Task: Add Once Upon A Farm Organic Black Bean Red Pepper Sweet Potato & Cilantro Plant-Rich Baby Meals to the cart.
Action: Mouse pressed left at (260, 120)
Screenshot: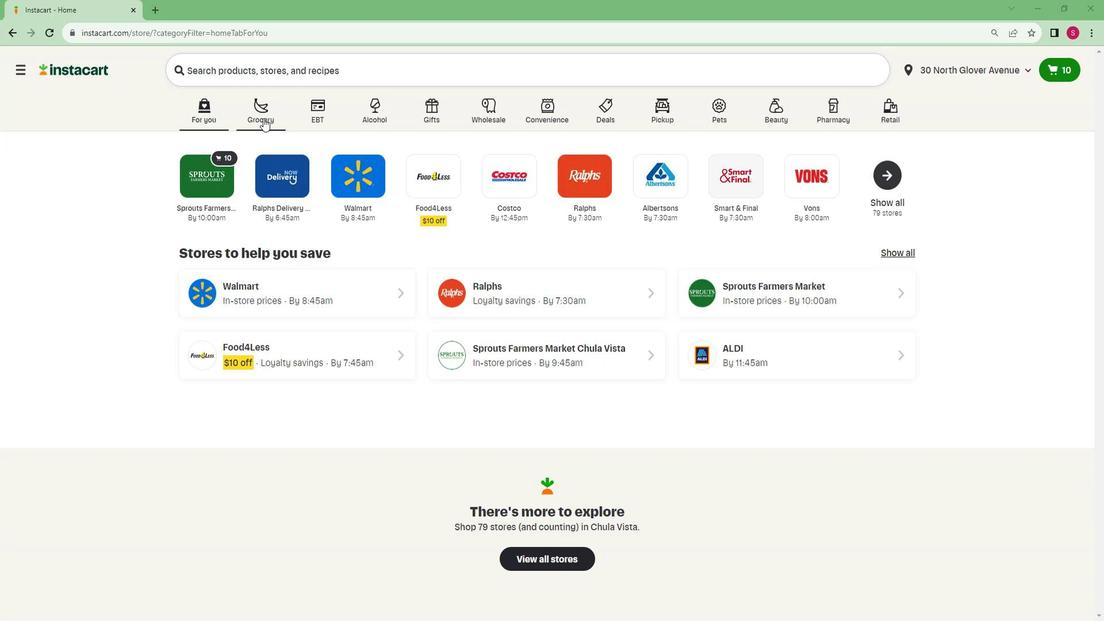 
Action: Mouse moved to (276, 350)
Screenshot: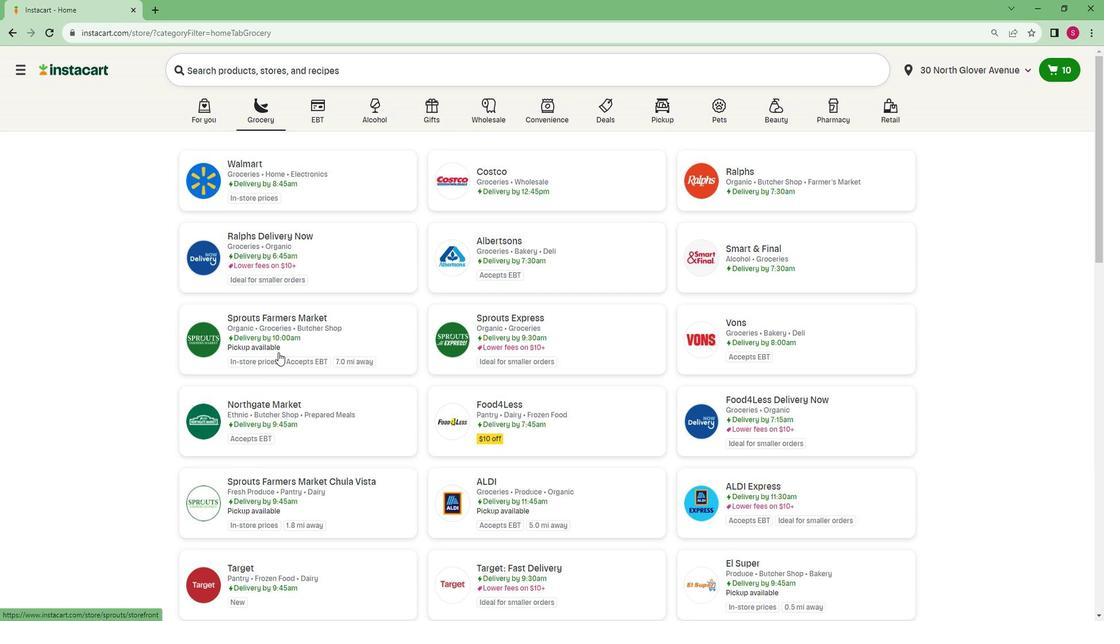 
Action: Mouse pressed left at (276, 350)
Screenshot: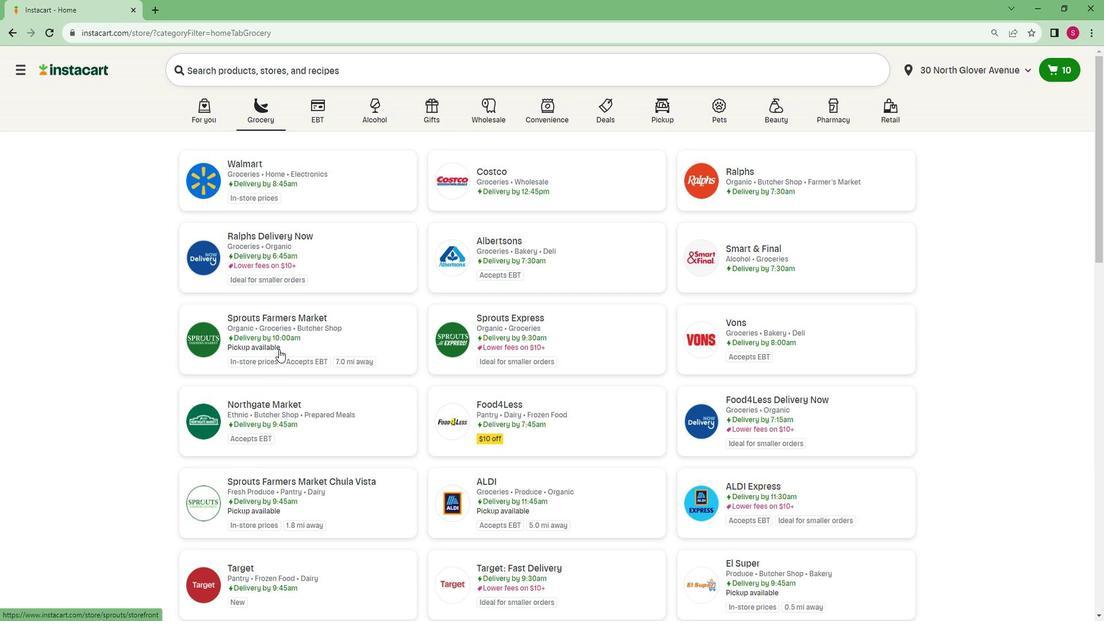 
Action: Mouse moved to (62, 478)
Screenshot: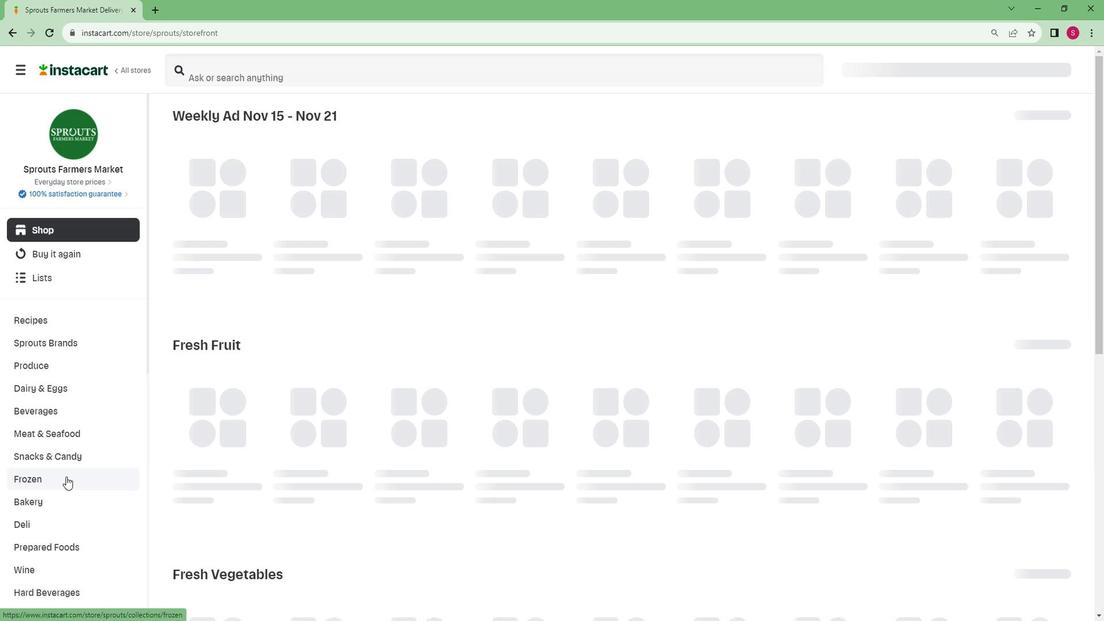 
Action: Mouse scrolled (62, 477) with delta (0, 0)
Screenshot: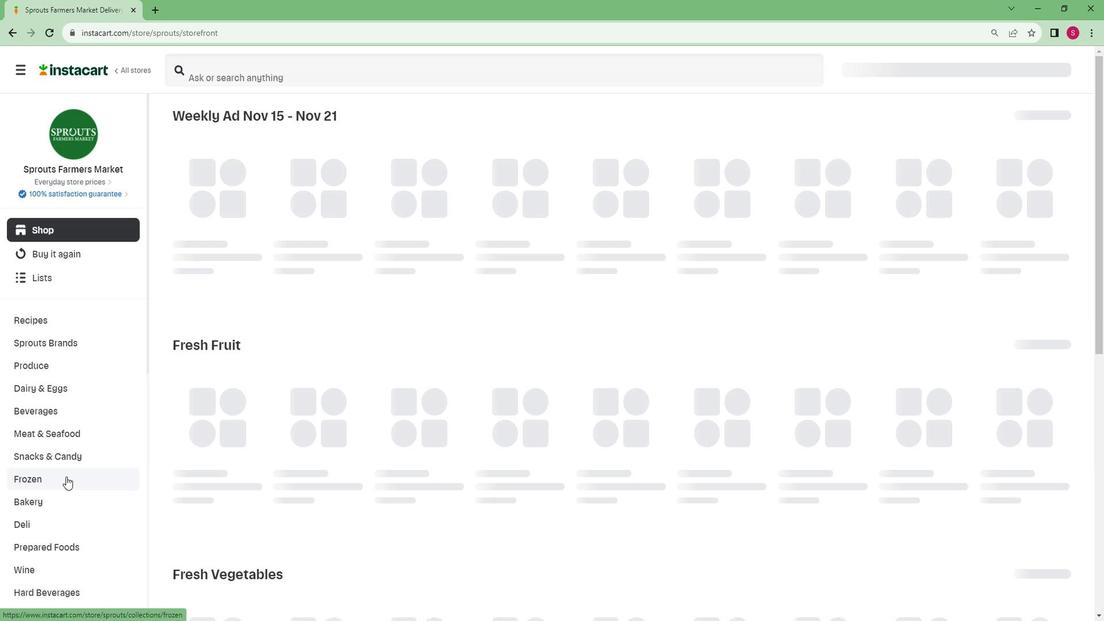 
Action: Mouse moved to (61, 478)
Screenshot: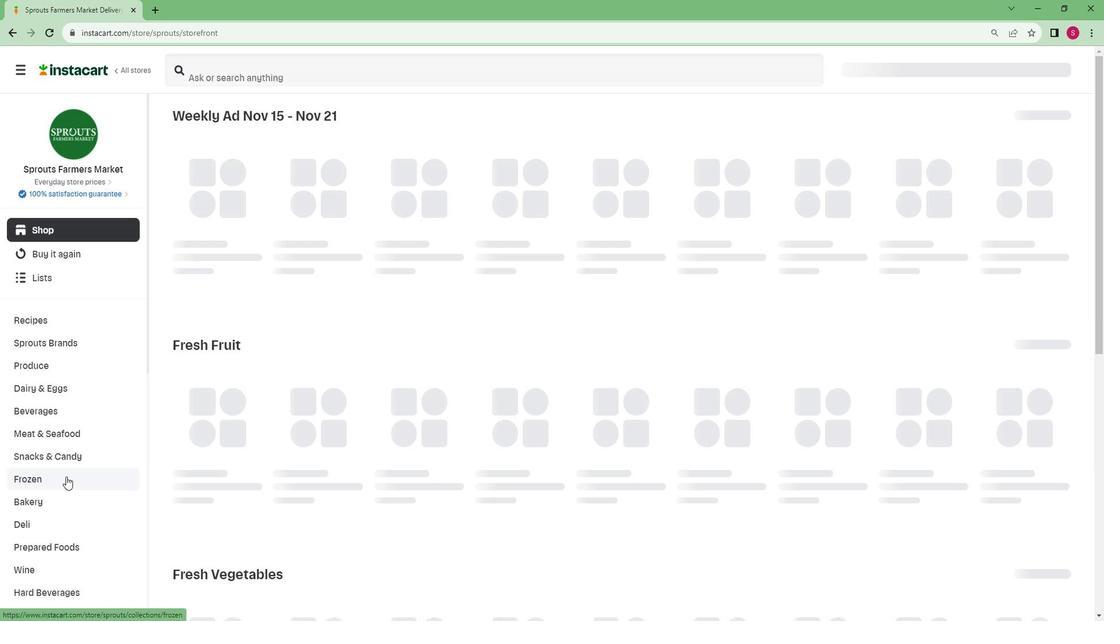 
Action: Mouse scrolled (61, 477) with delta (0, 0)
Screenshot: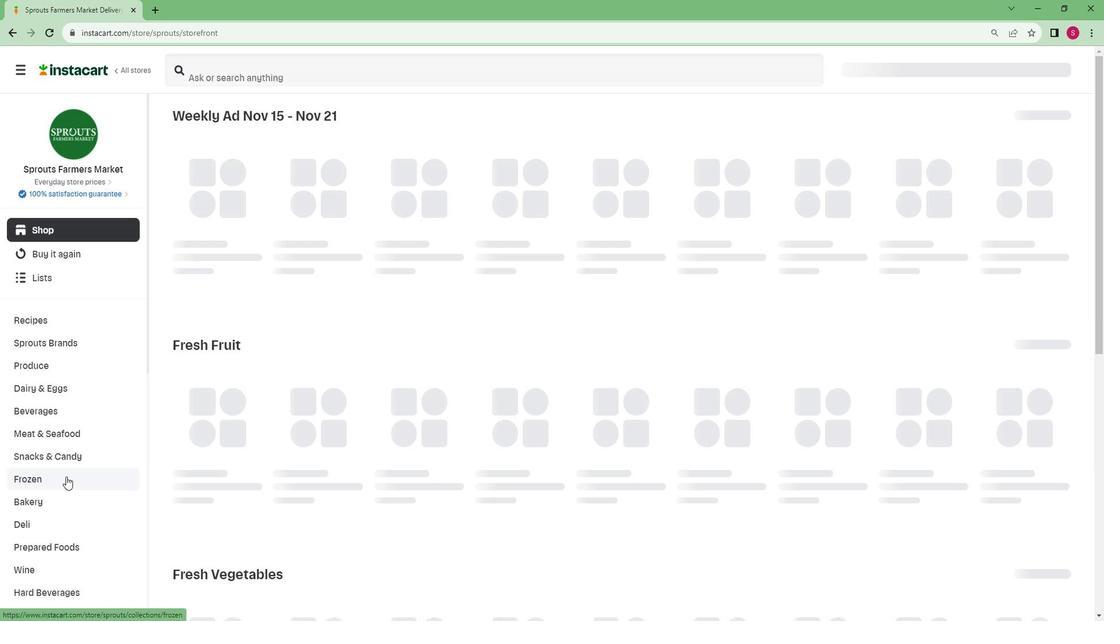 
Action: Mouse moved to (61, 478)
Screenshot: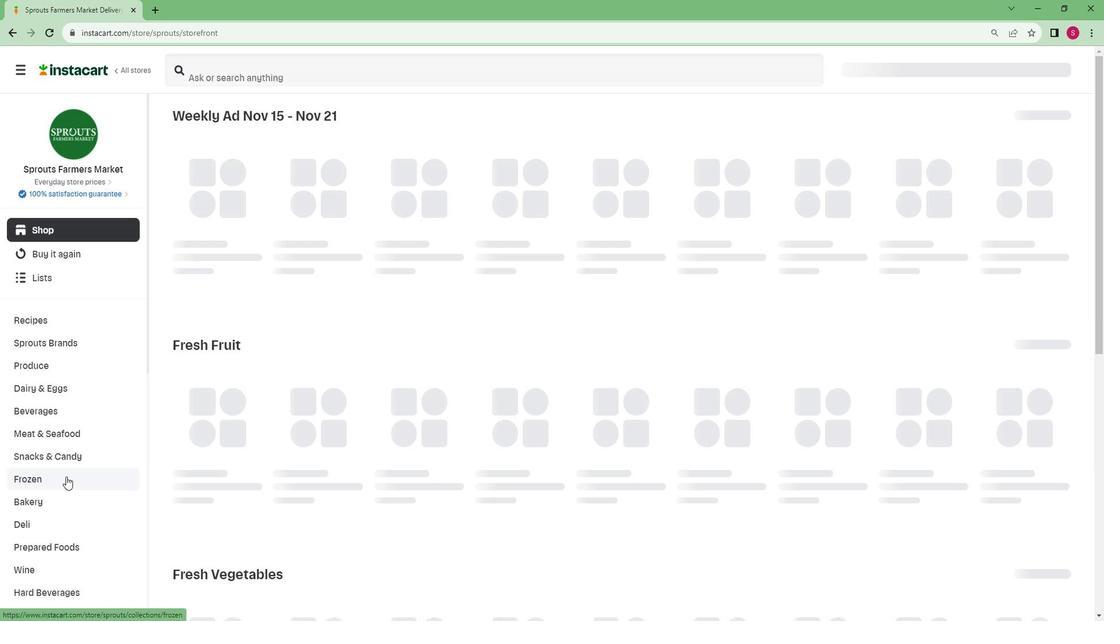 
Action: Mouse scrolled (61, 477) with delta (0, 0)
Screenshot: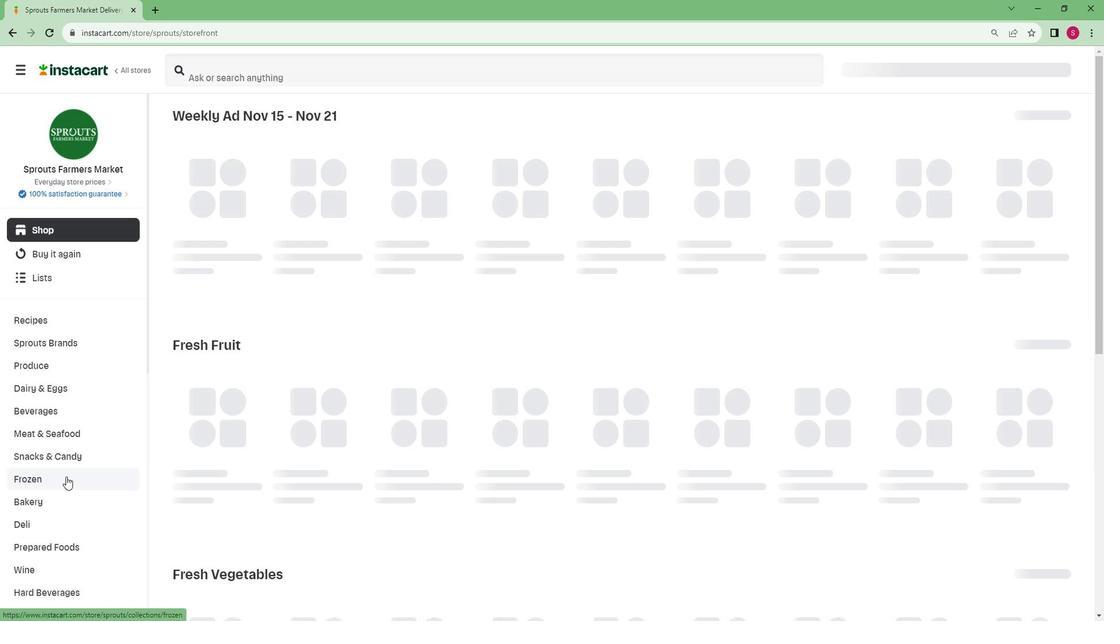 
Action: Mouse scrolled (61, 477) with delta (0, 0)
Screenshot: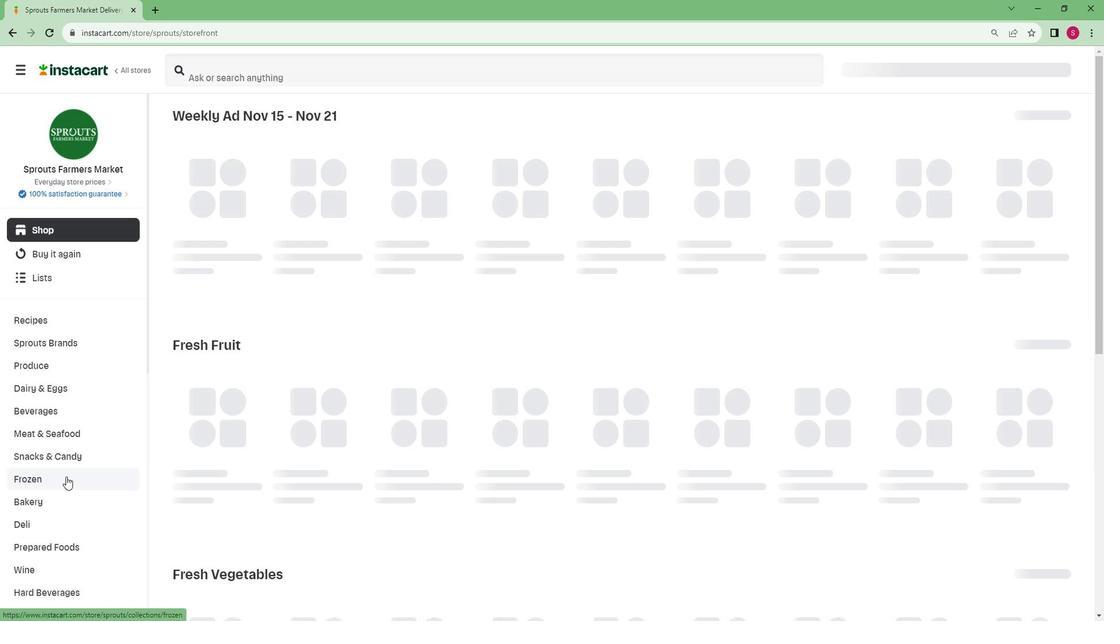 
Action: Mouse scrolled (61, 477) with delta (0, 0)
Screenshot: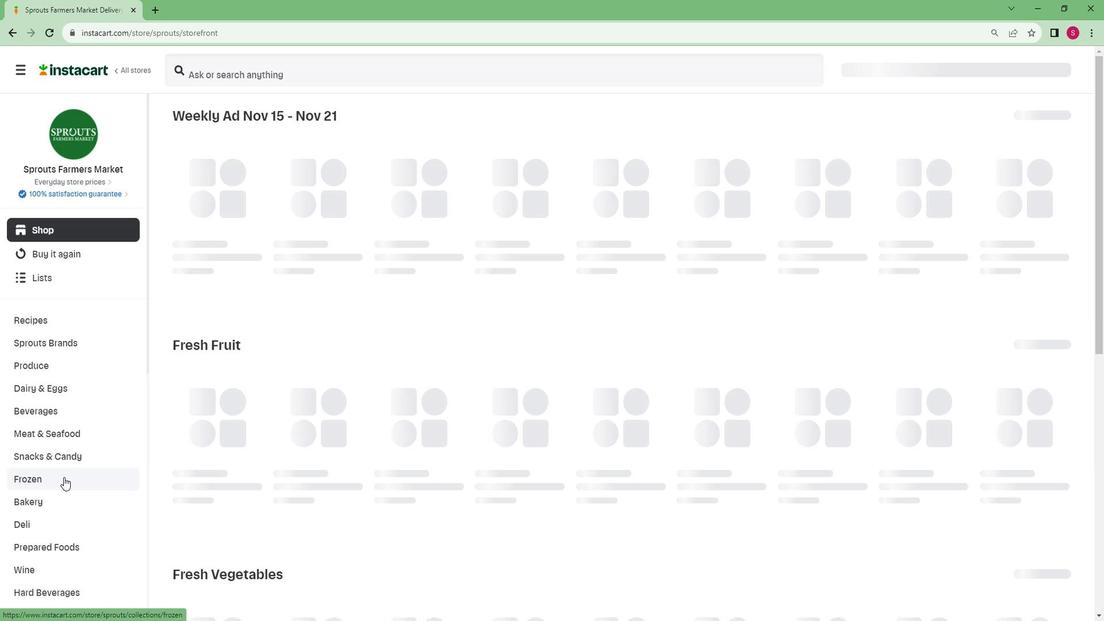 
Action: Mouse scrolled (61, 477) with delta (0, 0)
Screenshot: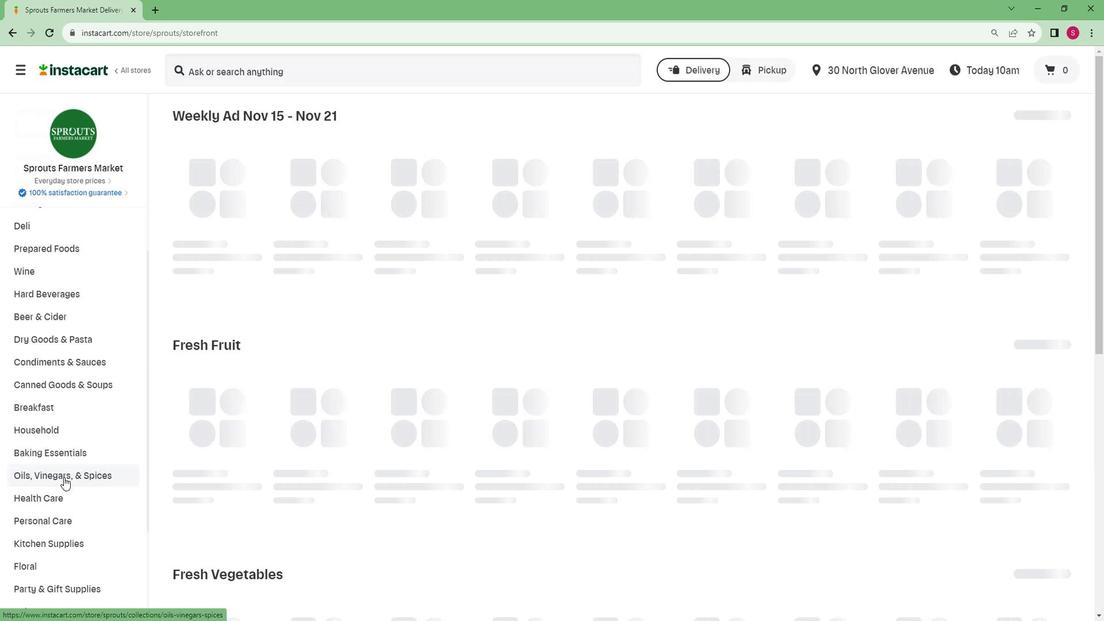
Action: Mouse scrolled (61, 477) with delta (0, 0)
Screenshot: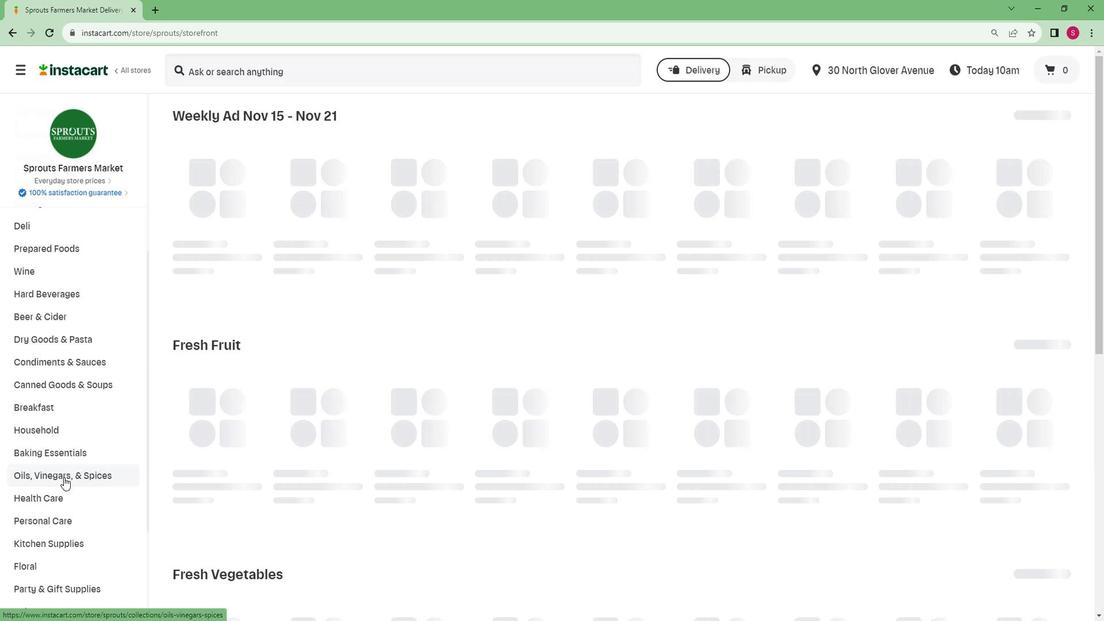 
Action: Mouse scrolled (61, 477) with delta (0, 0)
Screenshot: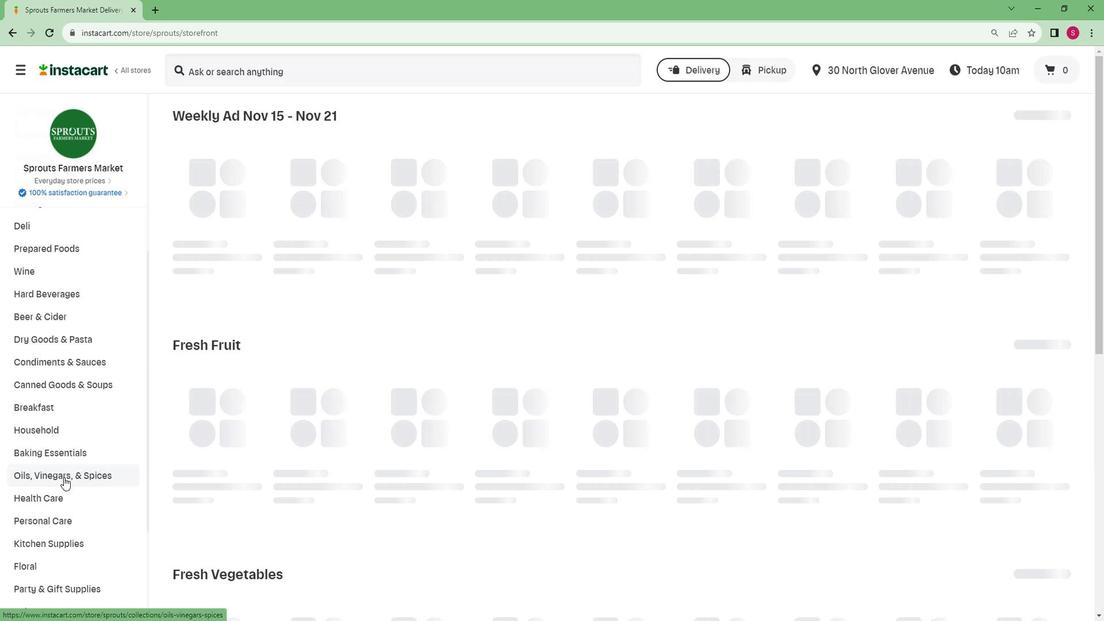 
Action: Mouse scrolled (61, 477) with delta (0, 0)
Screenshot: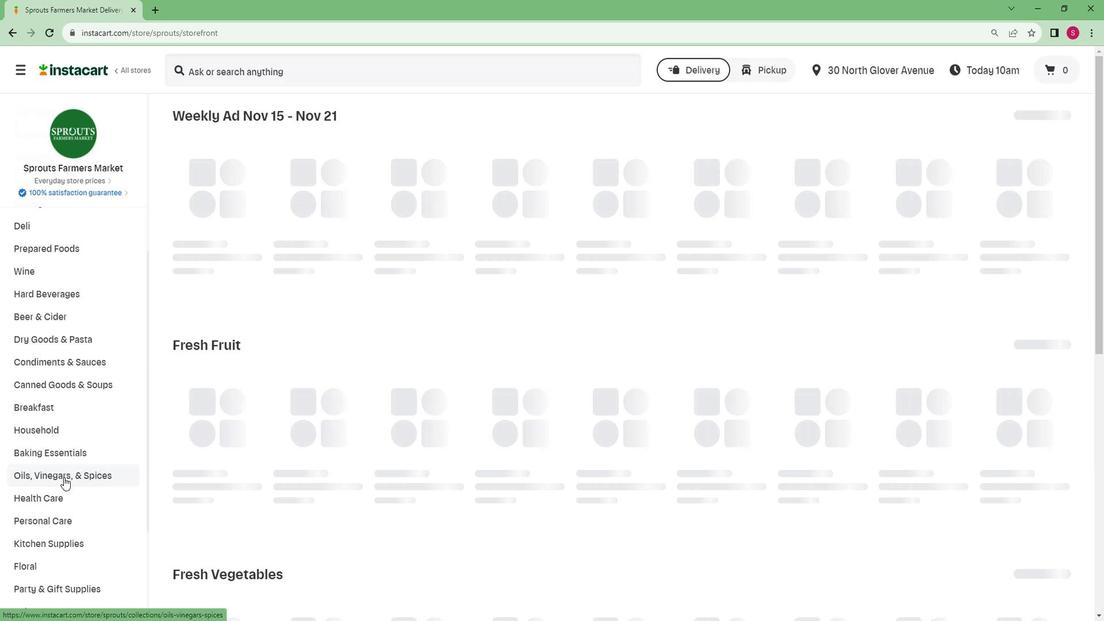 
Action: Mouse moved to (25, 605)
Screenshot: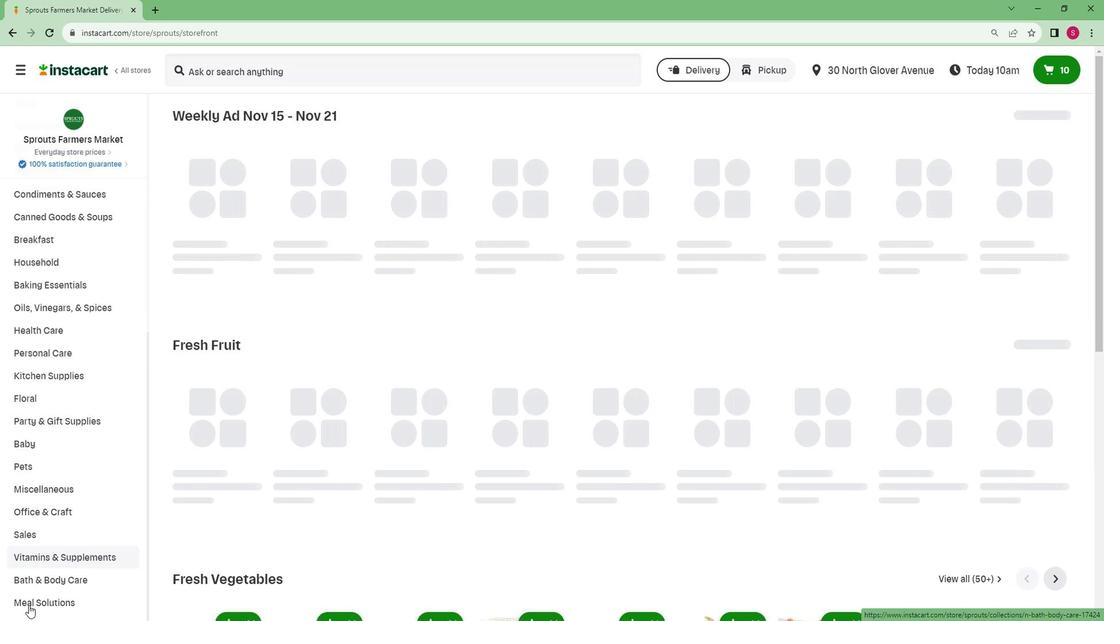 
Action: Mouse pressed left at (25, 605)
Screenshot: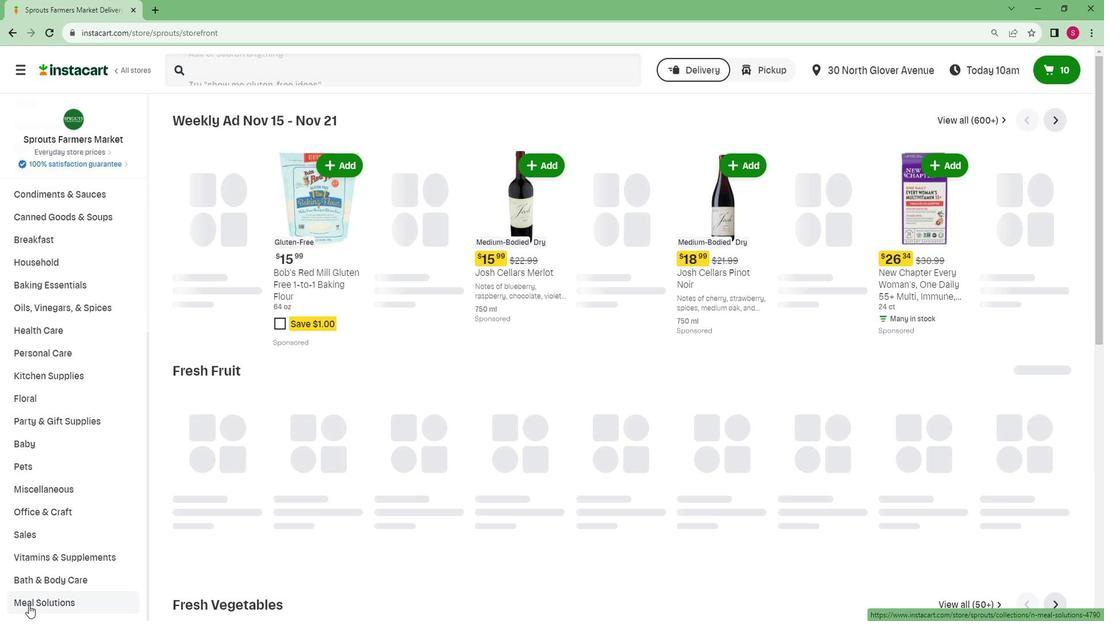 
Action: Mouse moved to (56, 559)
Screenshot: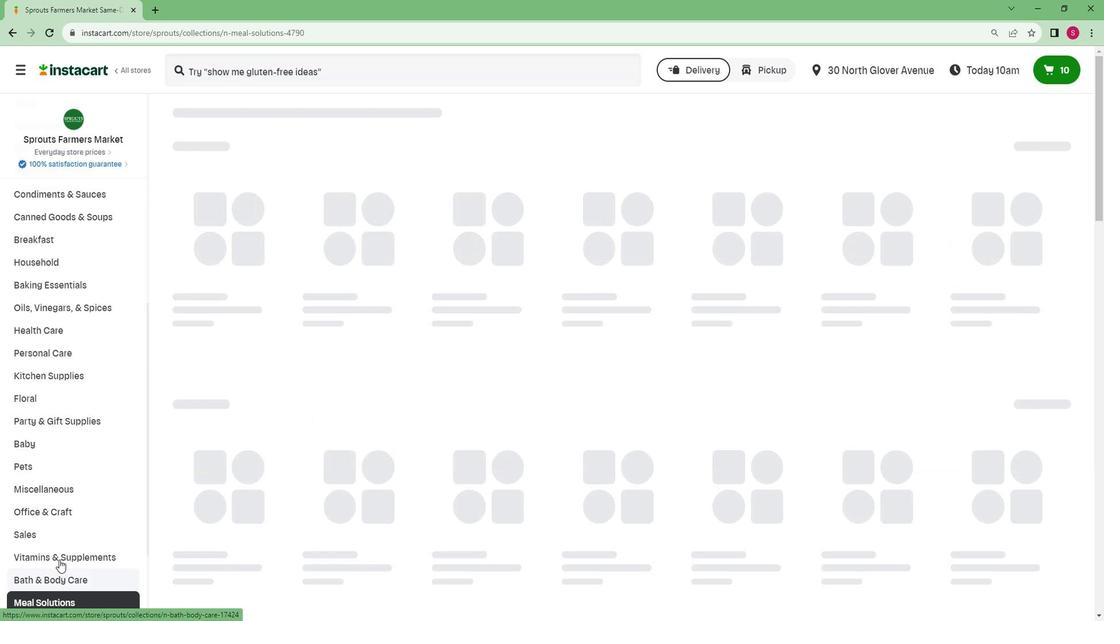 
Action: Mouse scrolled (56, 558) with delta (0, 0)
Screenshot: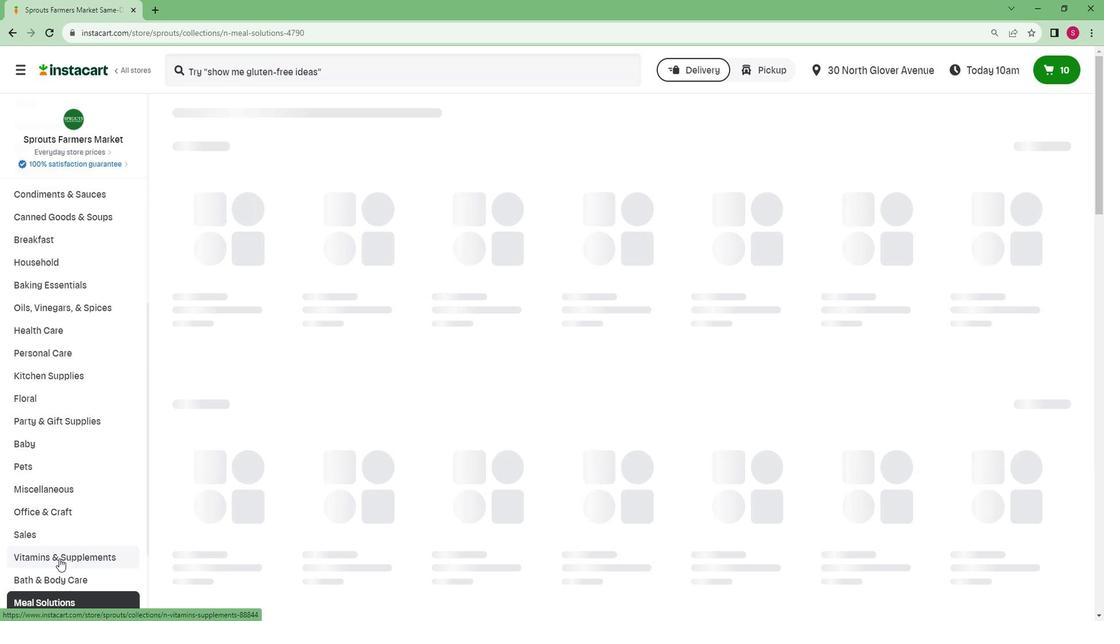 
Action: Mouse scrolled (56, 558) with delta (0, 0)
Screenshot: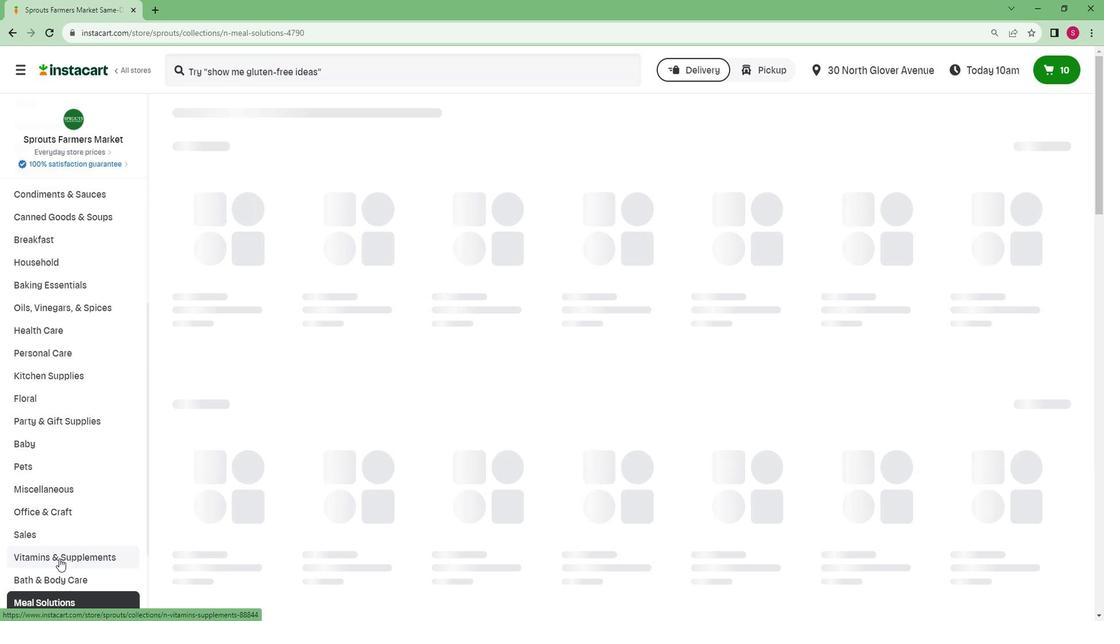 
Action: Mouse scrolled (56, 558) with delta (0, 0)
Screenshot: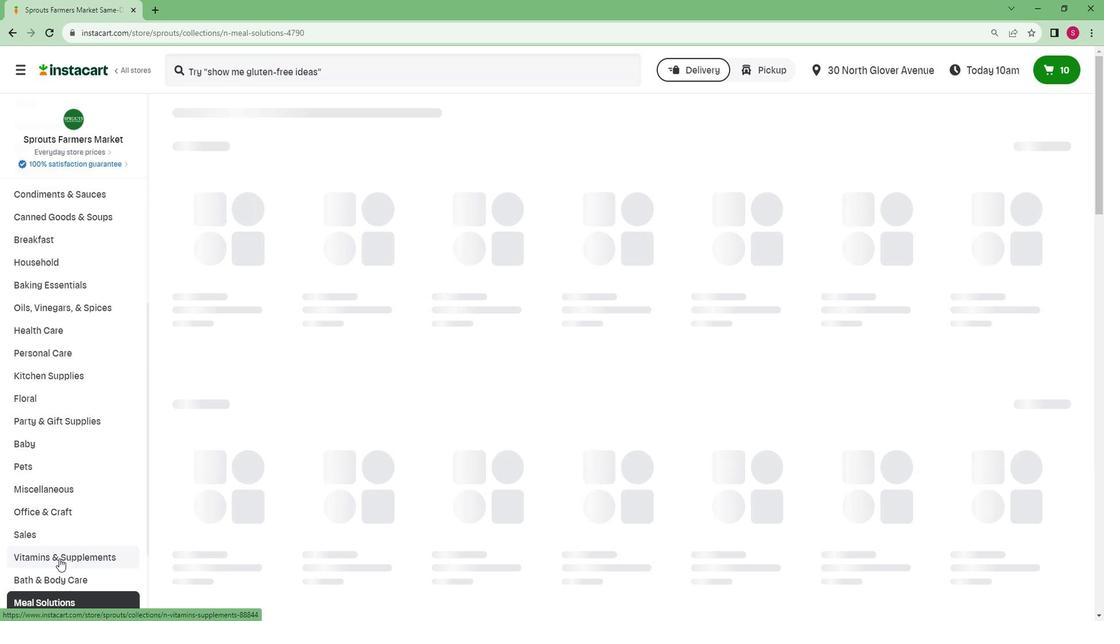 
Action: Mouse scrolled (56, 558) with delta (0, 0)
Screenshot: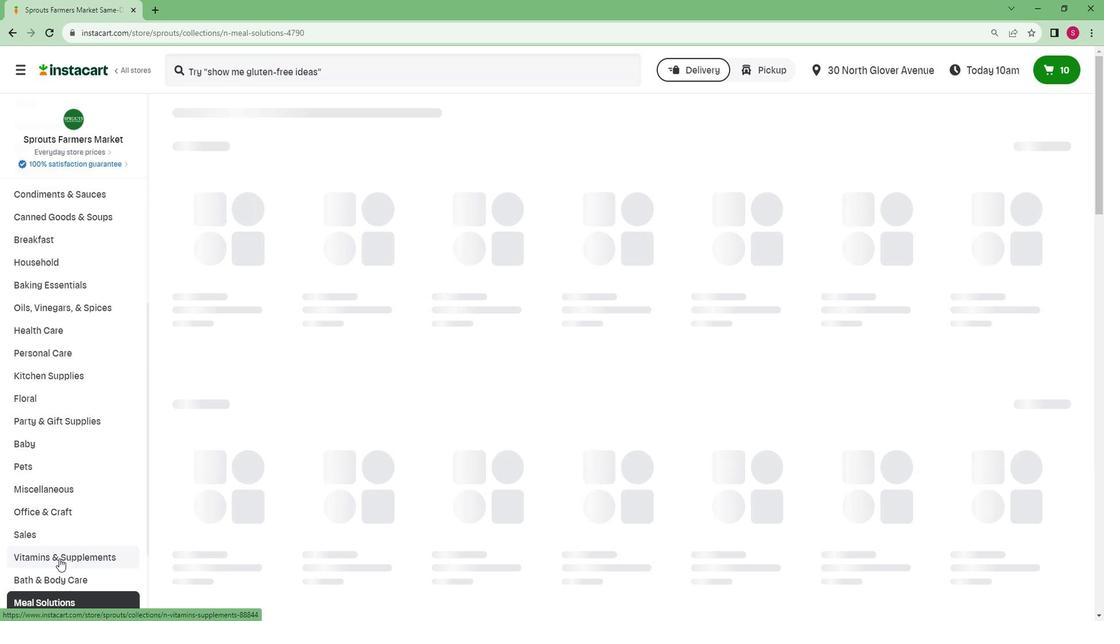 
Action: Mouse scrolled (56, 558) with delta (0, 0)
Screenshot: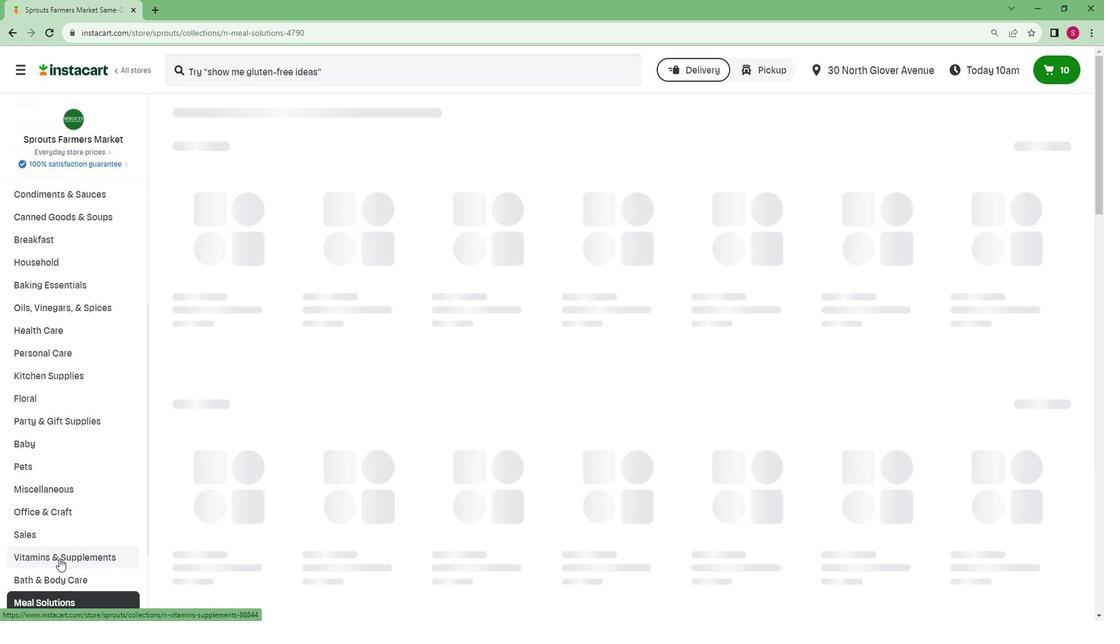 
Action: Mouse scrolled (56, 558) with delta (0, 0)
Screenshot: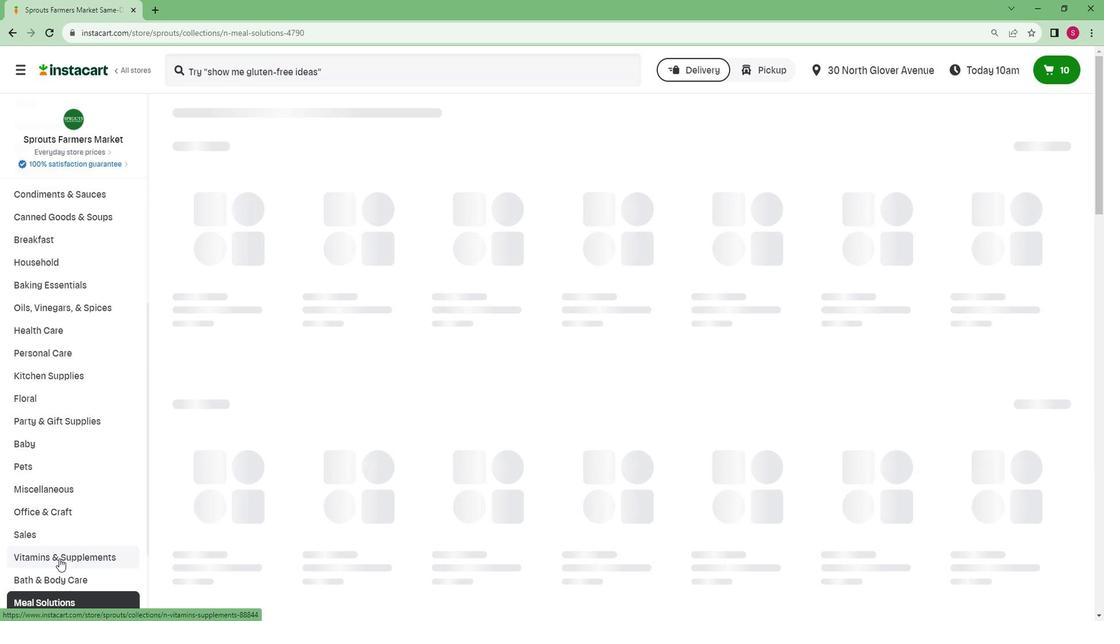 
Action: Mouse moved to (32, 597)
Screenshot: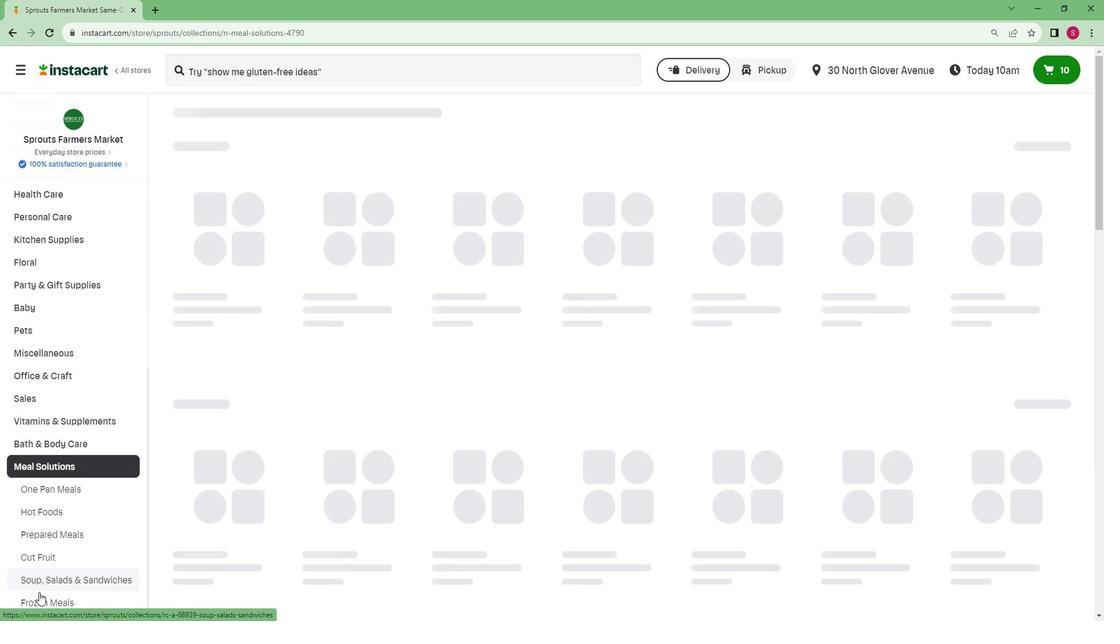 
Action: Mouse pressed left at (32, 597)
Screenshot: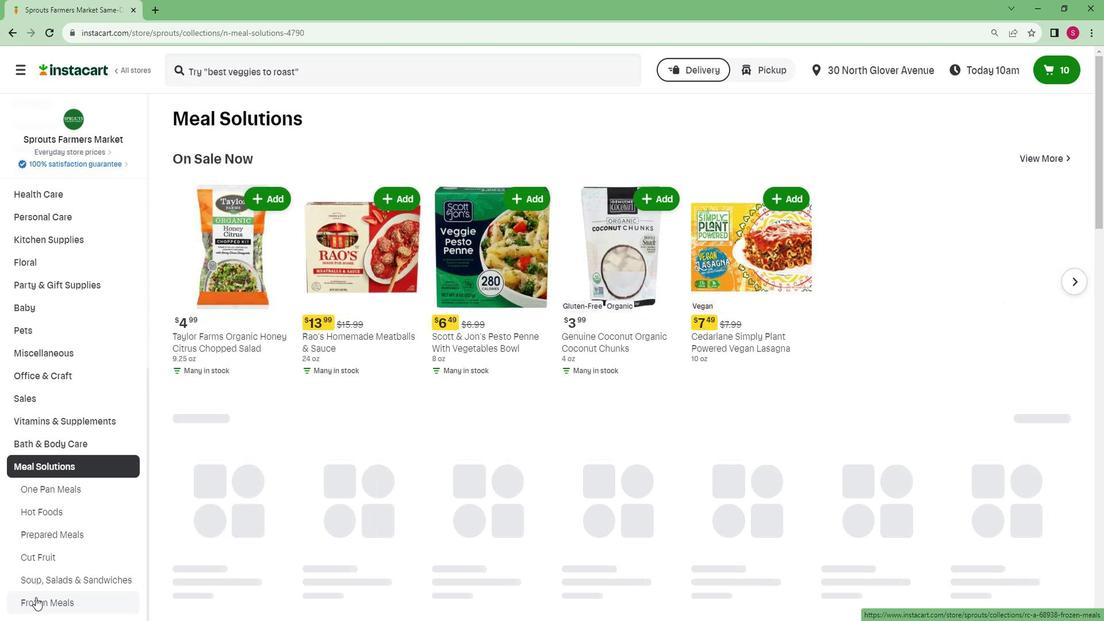 
Action: Mouse moved to (232, 72)
Screenshot: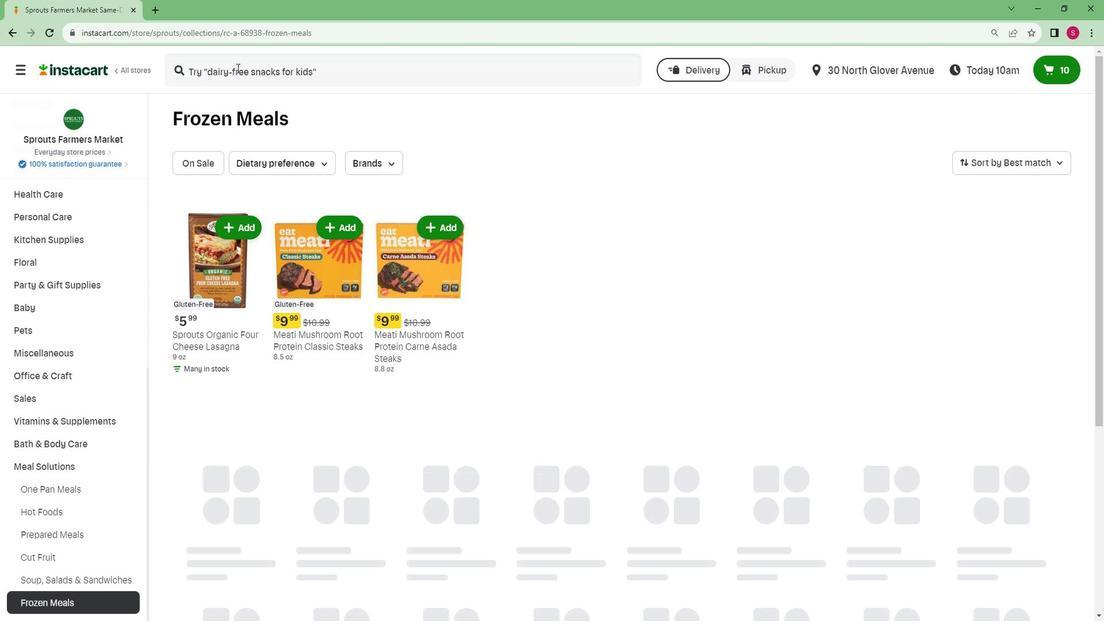 
Action: Mouse pressed left at (232, 72)
Screenshot: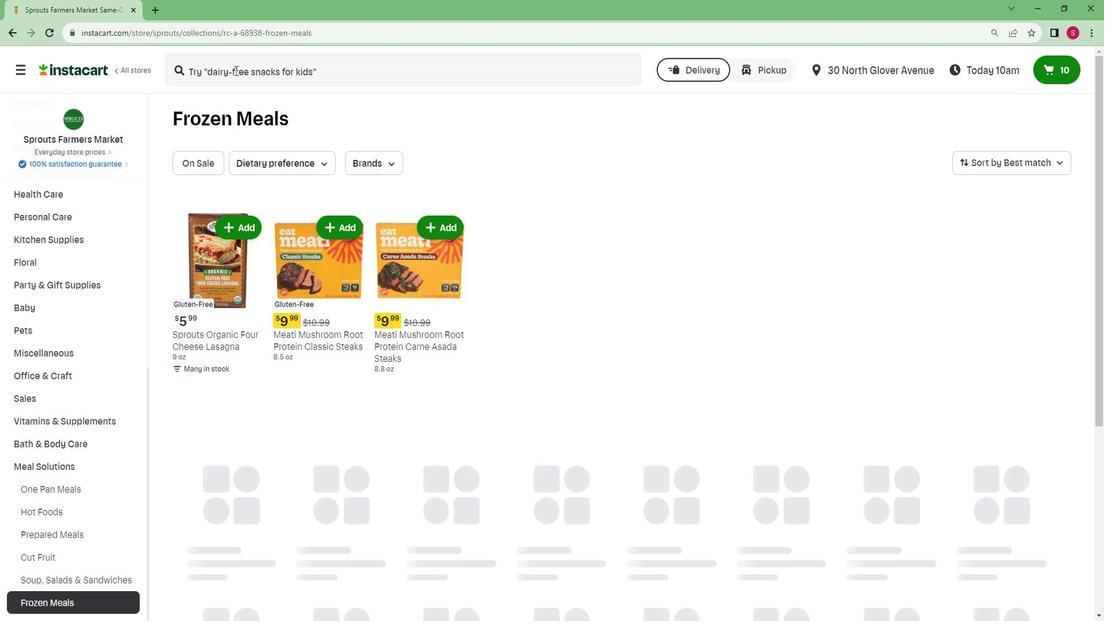 
Action: Mouse moved to (226, 80)
Screenshot: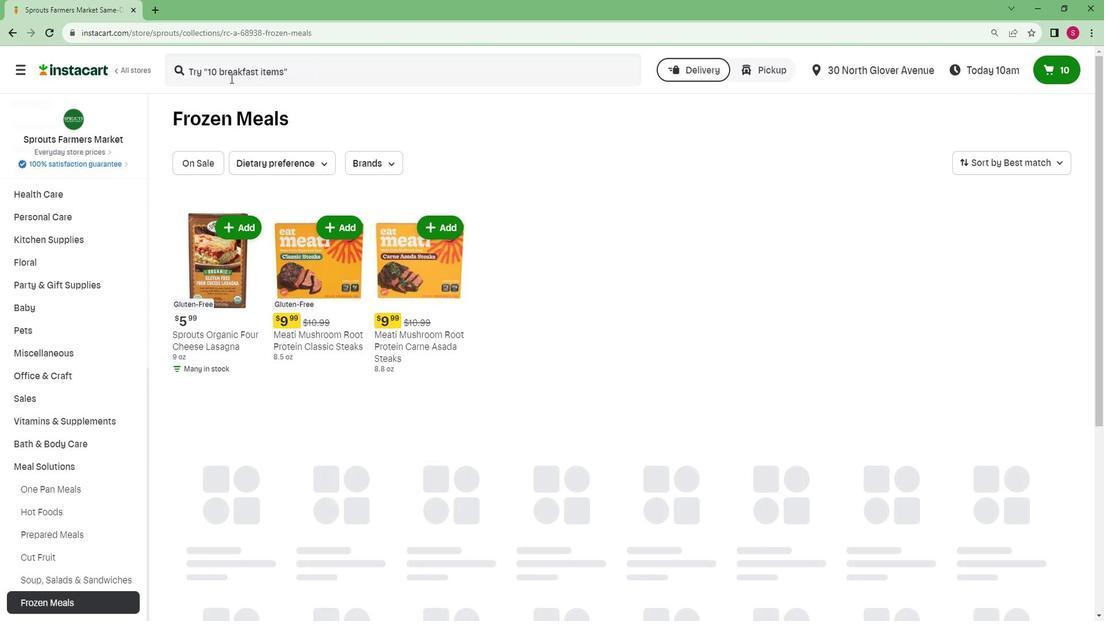 
Action: Key pressed <Key.caps_lock>O<Key.caps_lock>nce<Key.space>upon<Key.space>a<Key.space>farm<Key.space><Key.caps_lock>O<Key.caps_lock>rganic<Key.space>black<Key.space>bean<Key.space>red<Key.space>pepper<Key.space>sweet<Key.space>potato<Key.space>and<Key.space><Key.caps_lock>C<Key.caps_lock>ilantro<Key.space>plant<Key.space>rich<Key.space>baby<Key.space>meals<Key.enter>
Screenshot: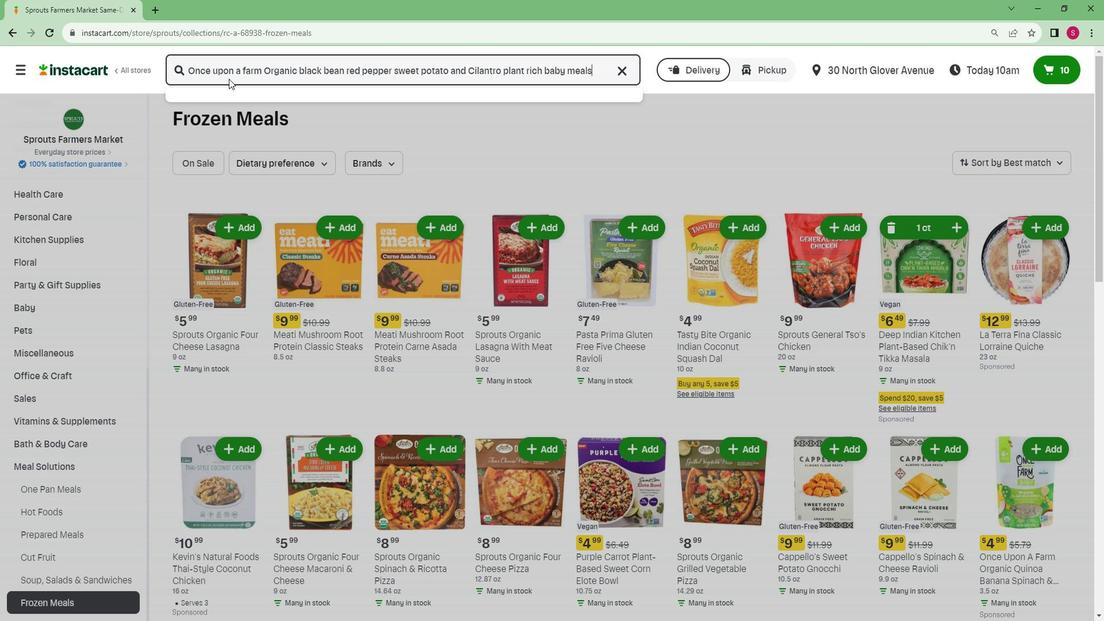 
Action: Mouse moved to (268, 290)
Screenshot: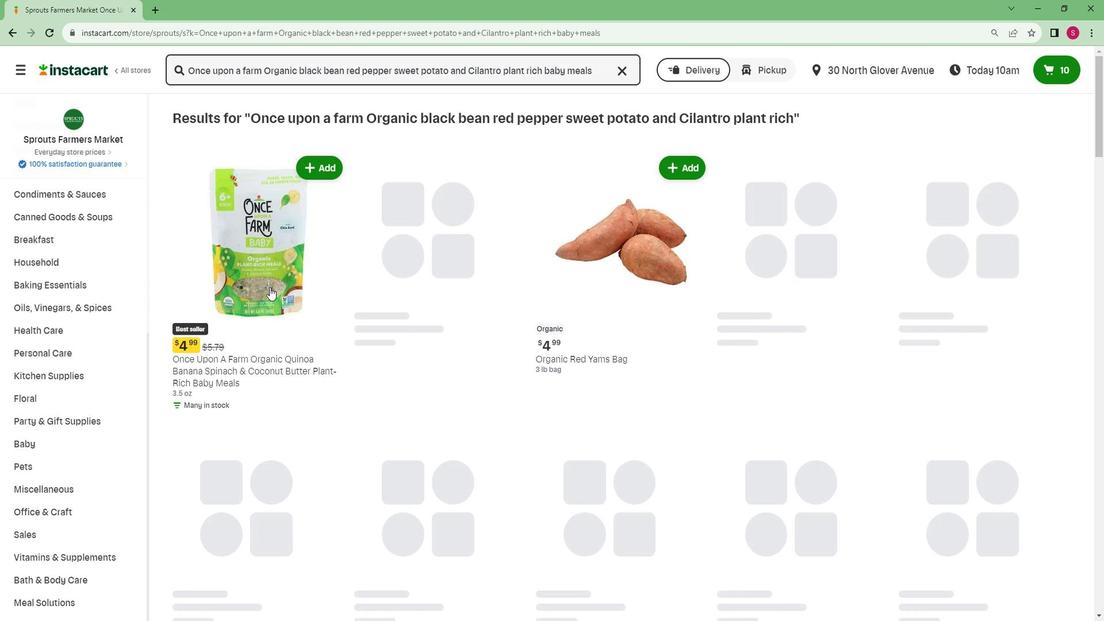 
Action: Mouse scrolled (268, 289) with delta (0, 0)
Screenshot: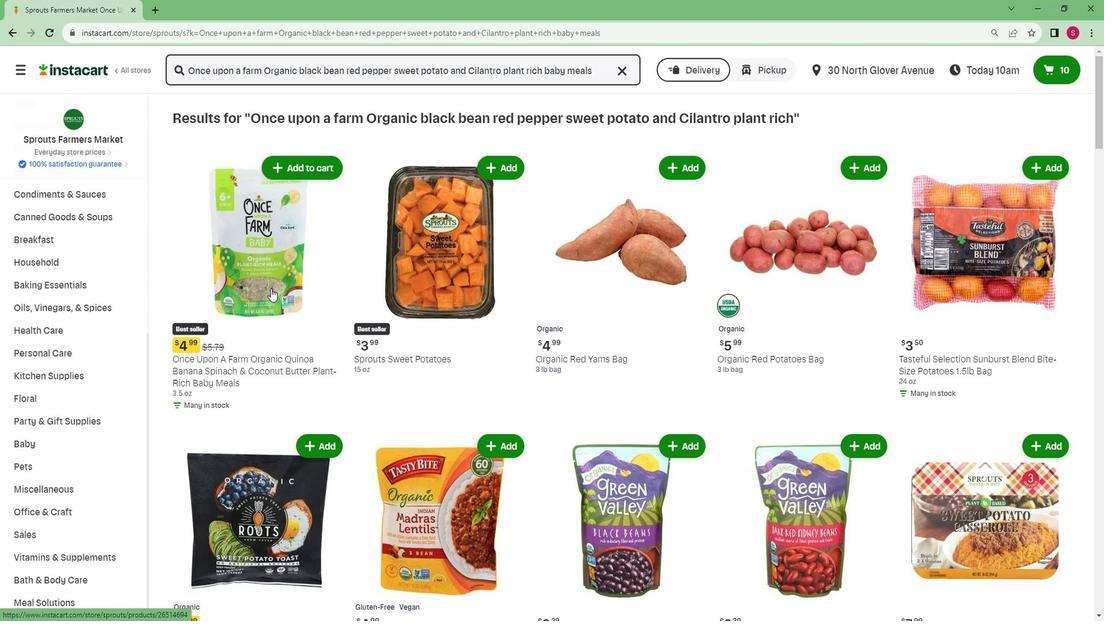 
